 Task: Look for products in the category "Health Care Supplies" from Store Brand only.
Action: Mouse moved to (272, 122)
Screenshot: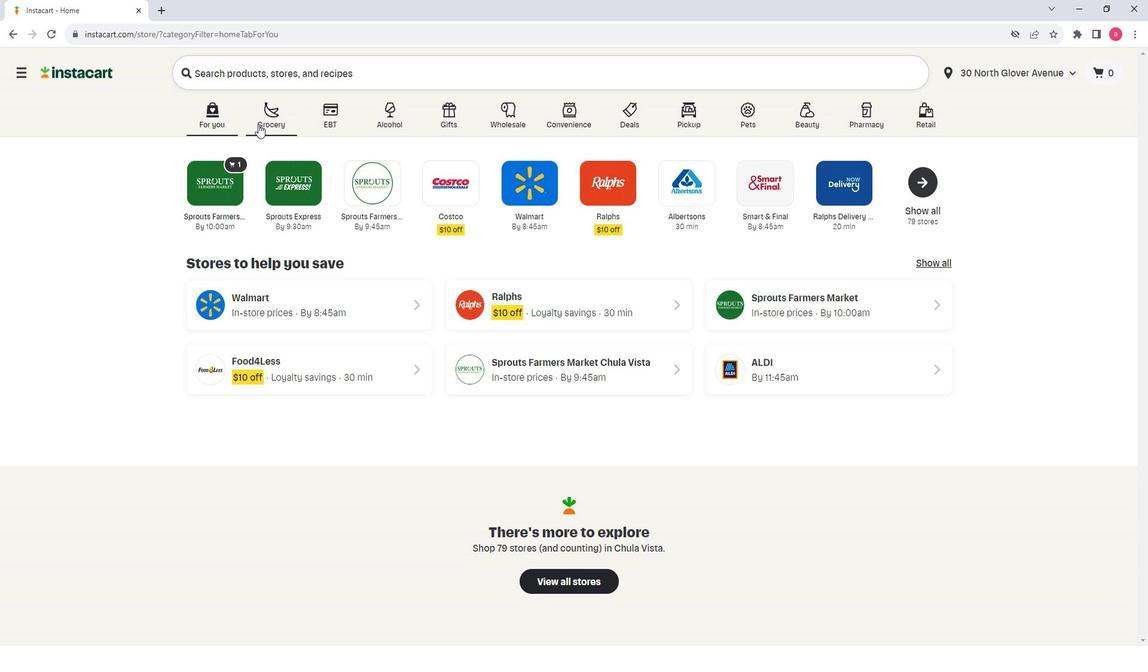 
Action: Mouse pressed left at (272, 122)
Screenshot: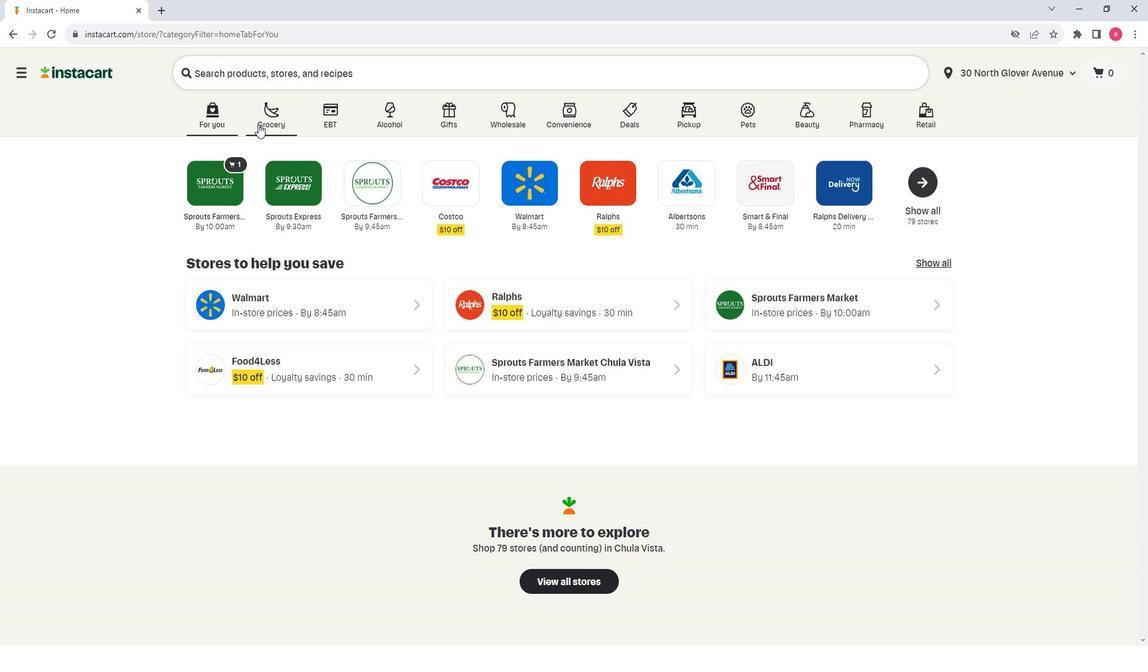 
Action: Mouse moved to (352, 351)
Screenshot: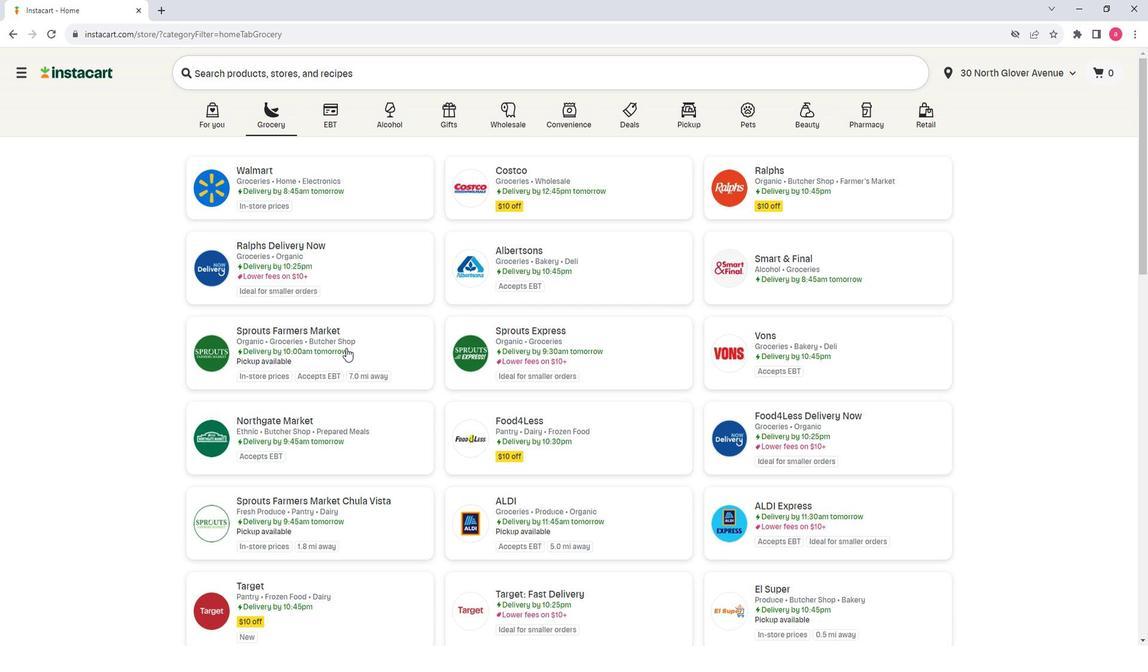
Action: Mouse pressed left at (352, 351)
Screenshot: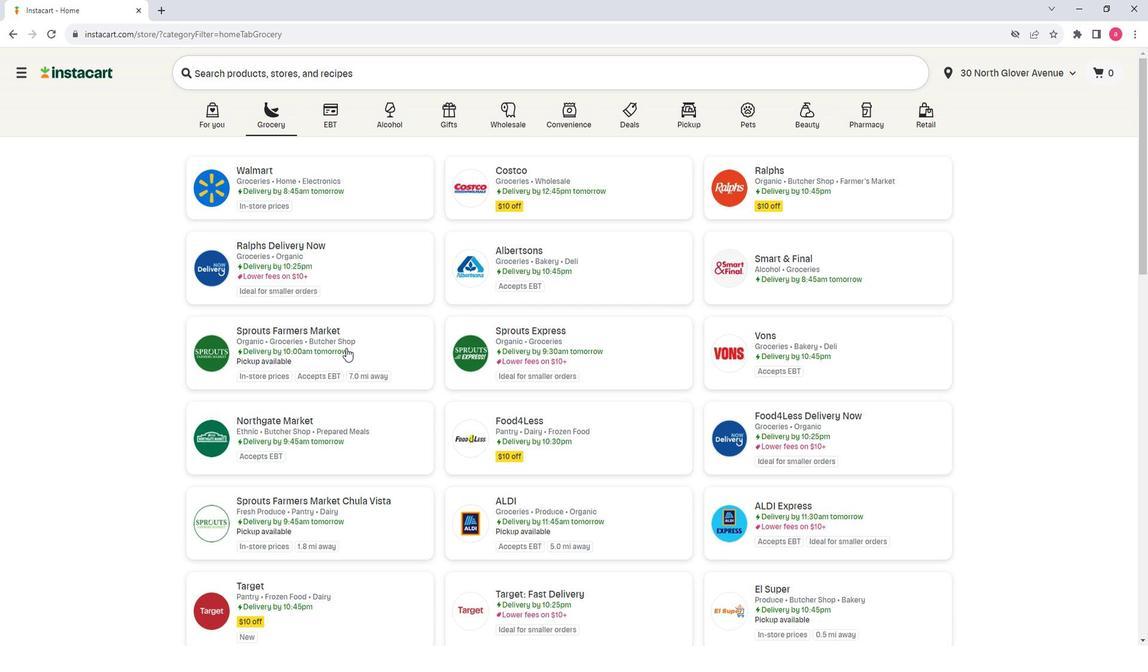 
Action: Mouse moved to (138, 378)
Screenshot: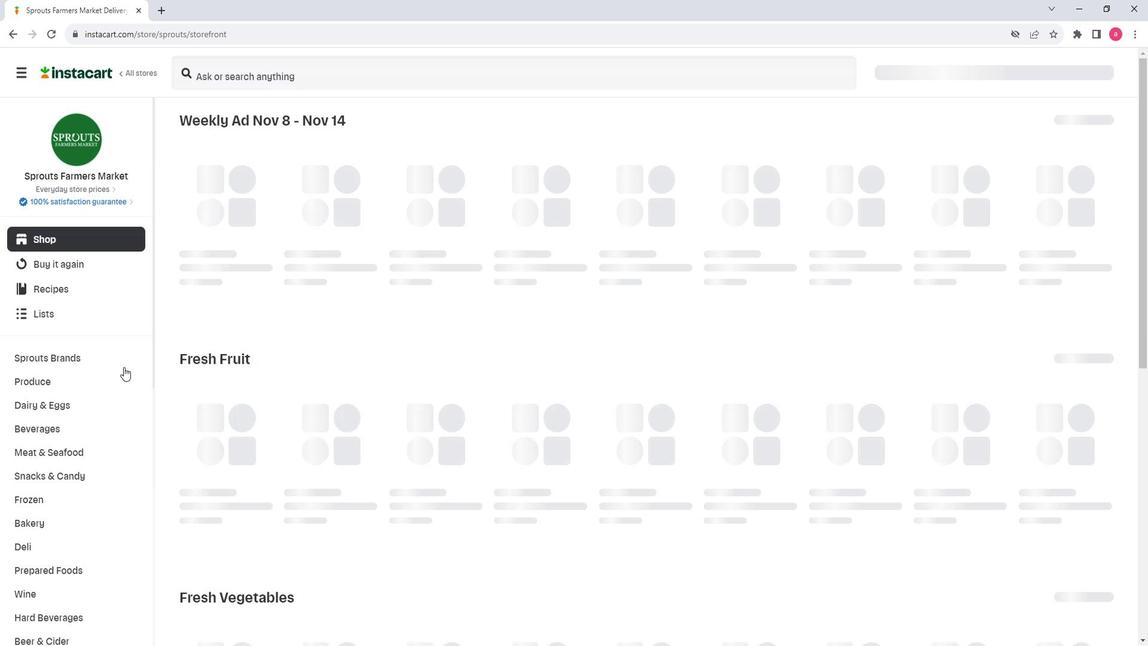 
Action: Mouse scrolled (138, 377) with delta (0, 0)
Screenshot: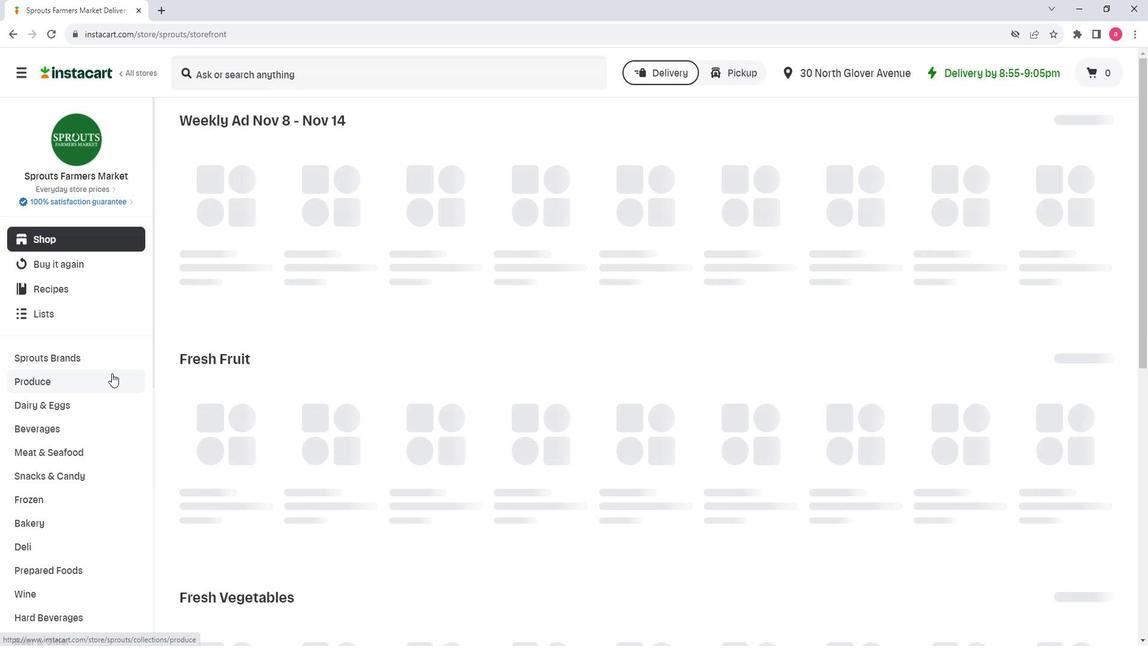 
Action: Mouse scrolled (138, 377) with delta (0, 0)
Screenshot: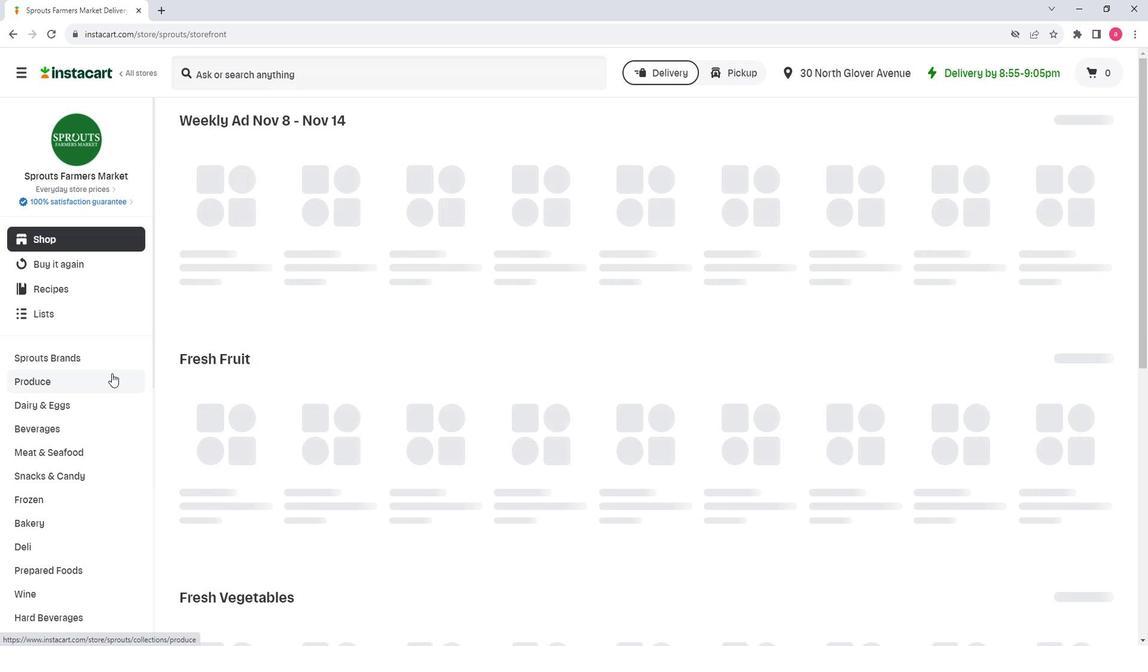 
Action: Mouse scrolled (138, 377) with delta (0, 0)
Screenshot: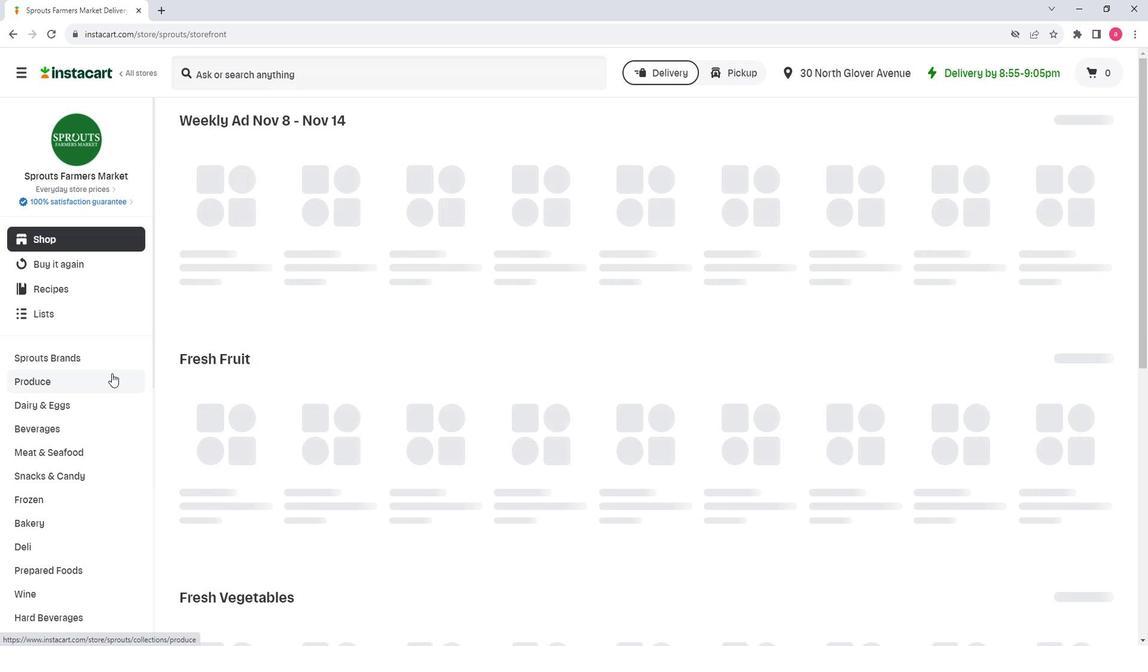 
Action: Mouse scrolled (138, 377) with delta (0, 0)
Screenshot: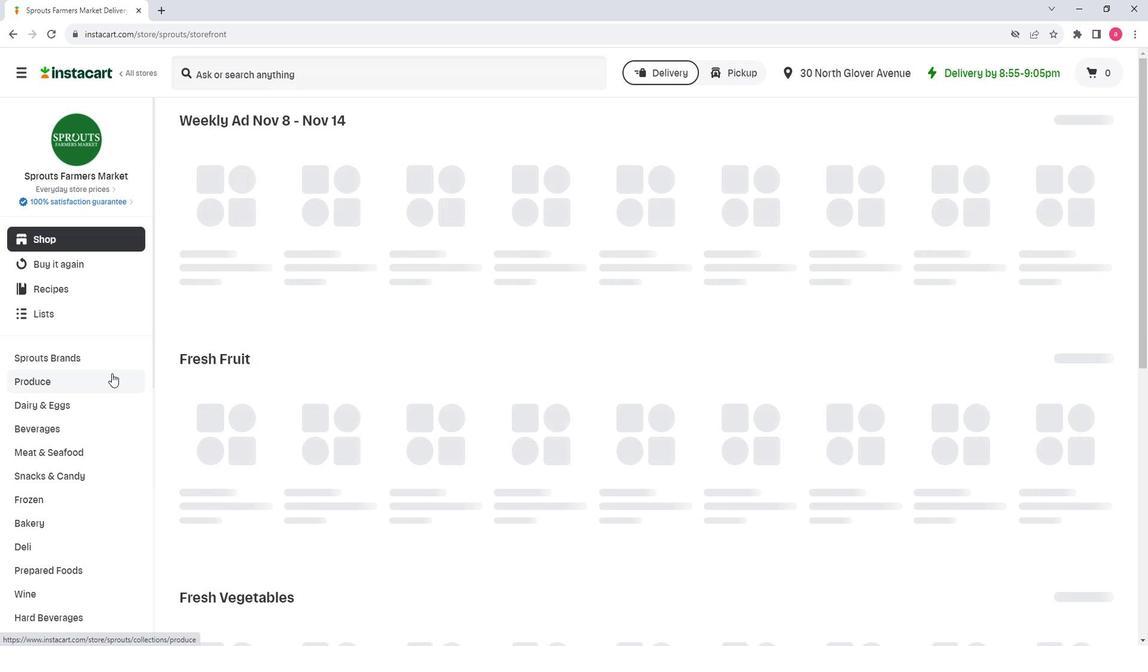 
Action: Mouse scrolled (138, 377) with delta (0, 0)
Screenshot: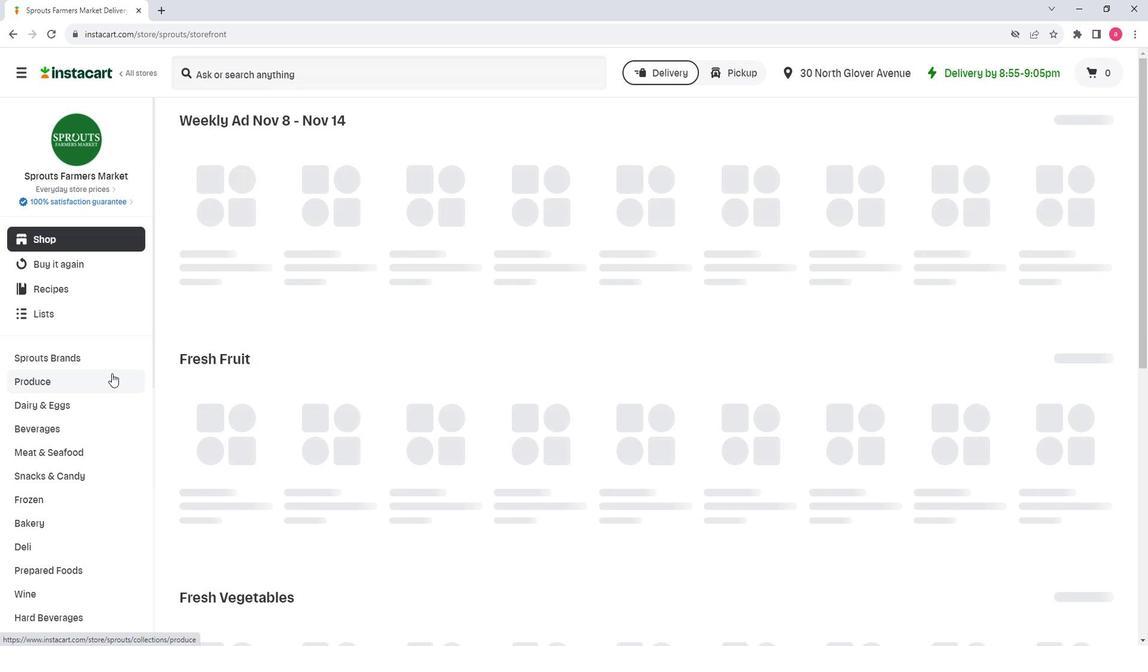 
Action: Mouse moved to (129, 393)
Screenshot: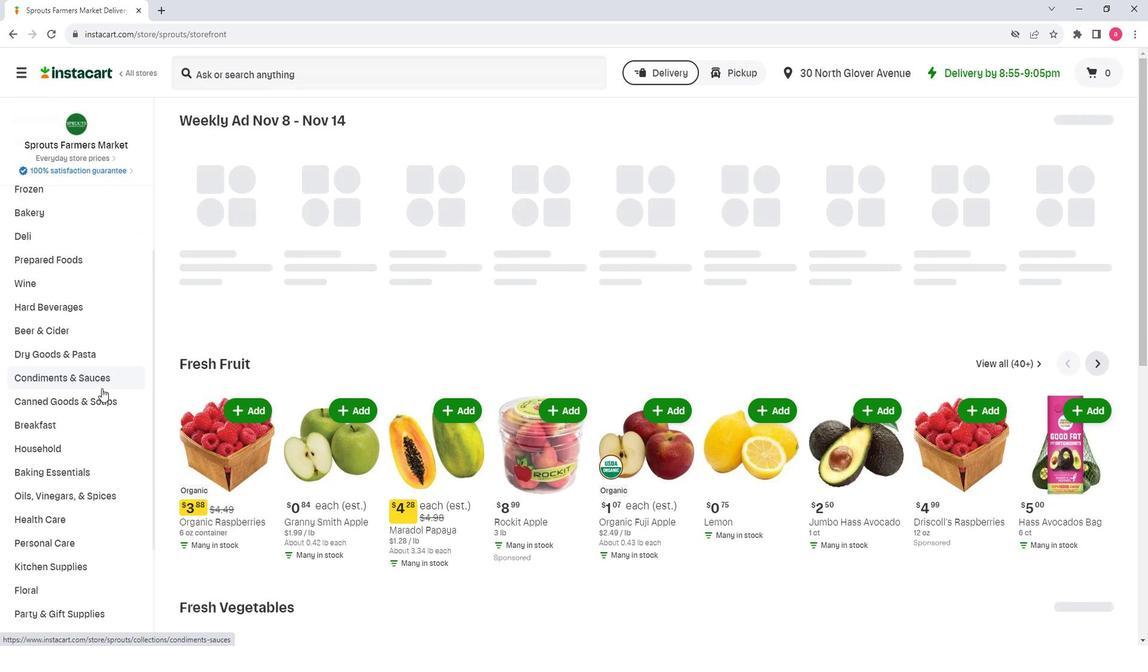 
Action: Mouse scrolled (129, 393) with delta (0, 0)
Screenshot: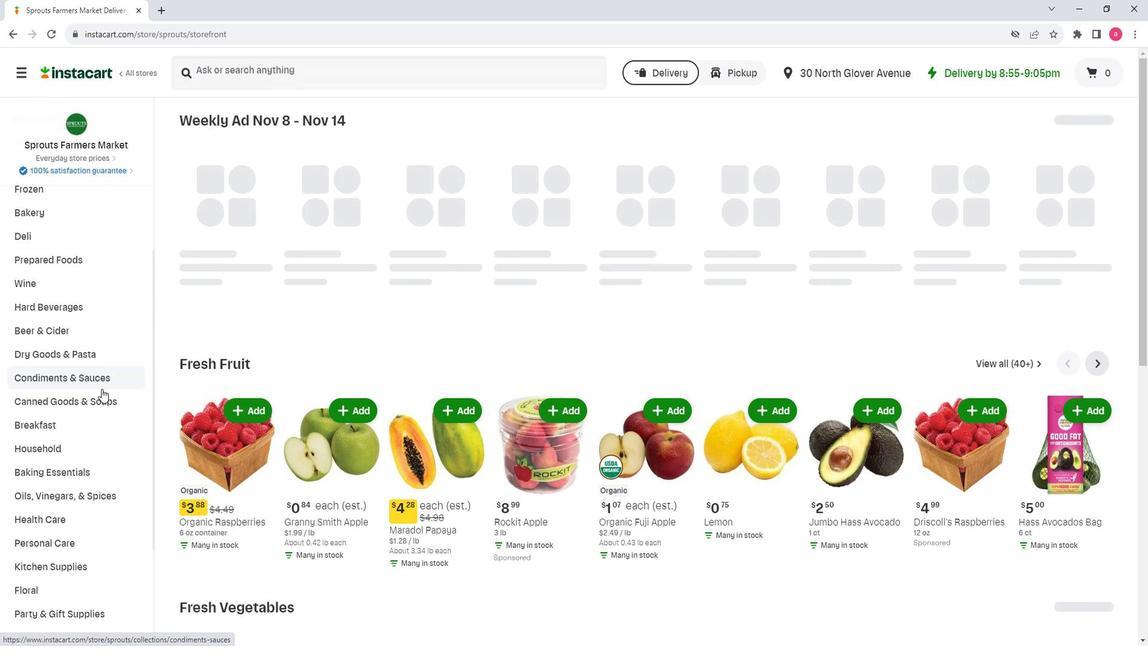 
Action: Mouse scrolled (129, 393) with delta (0, 0)
Screenshot: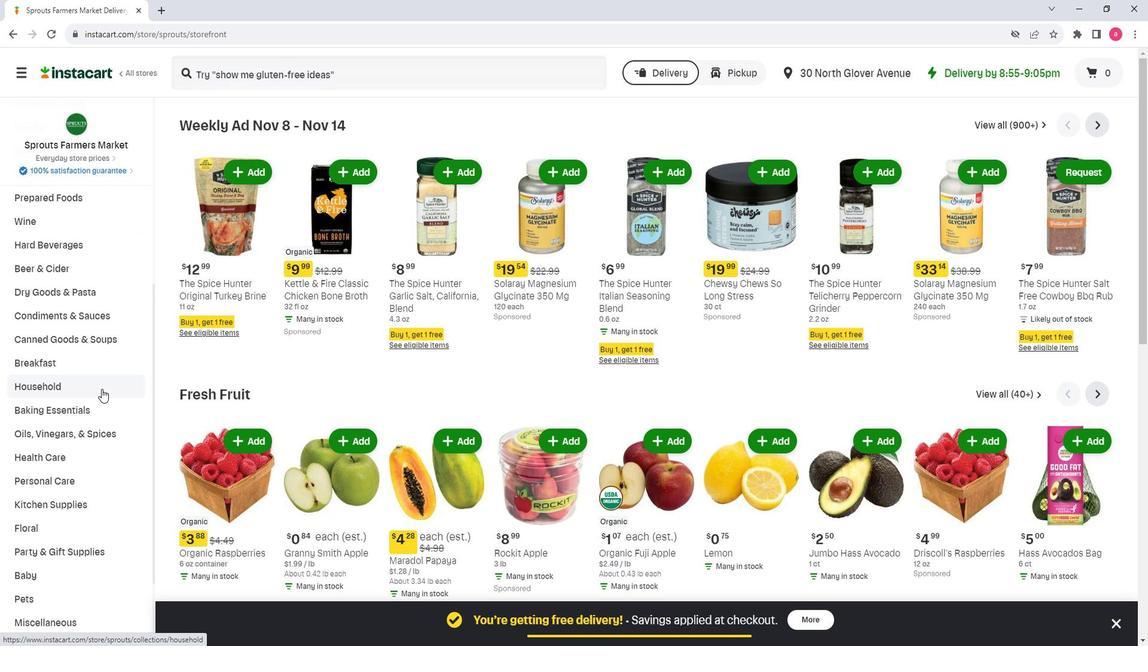 
Action: Mouse pressed left at (129, 393)
Screenshot: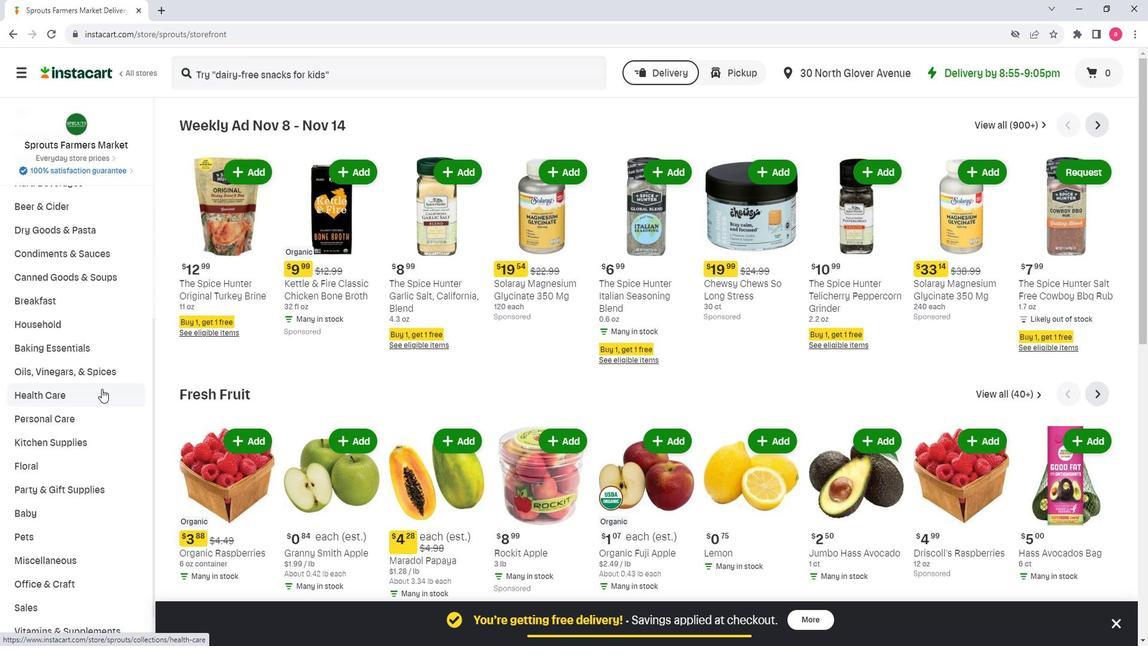 
Action: Mouse moved to (1048, 163)
Screenshot: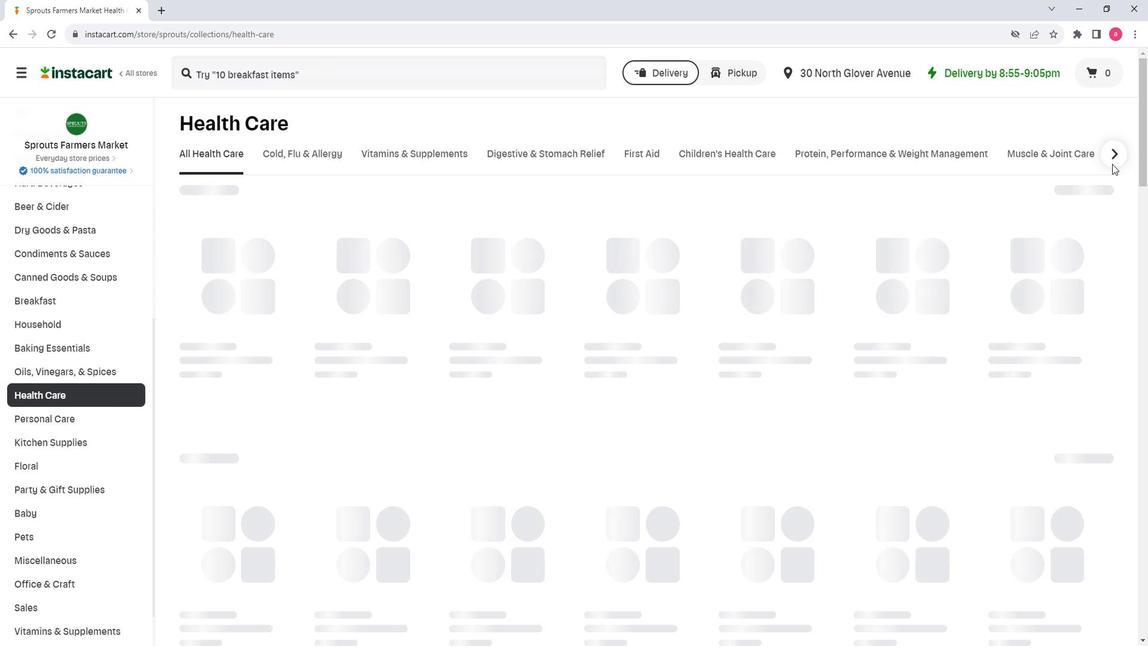 
Action: Mouse pressed left at (1048, 163)
Screenshot: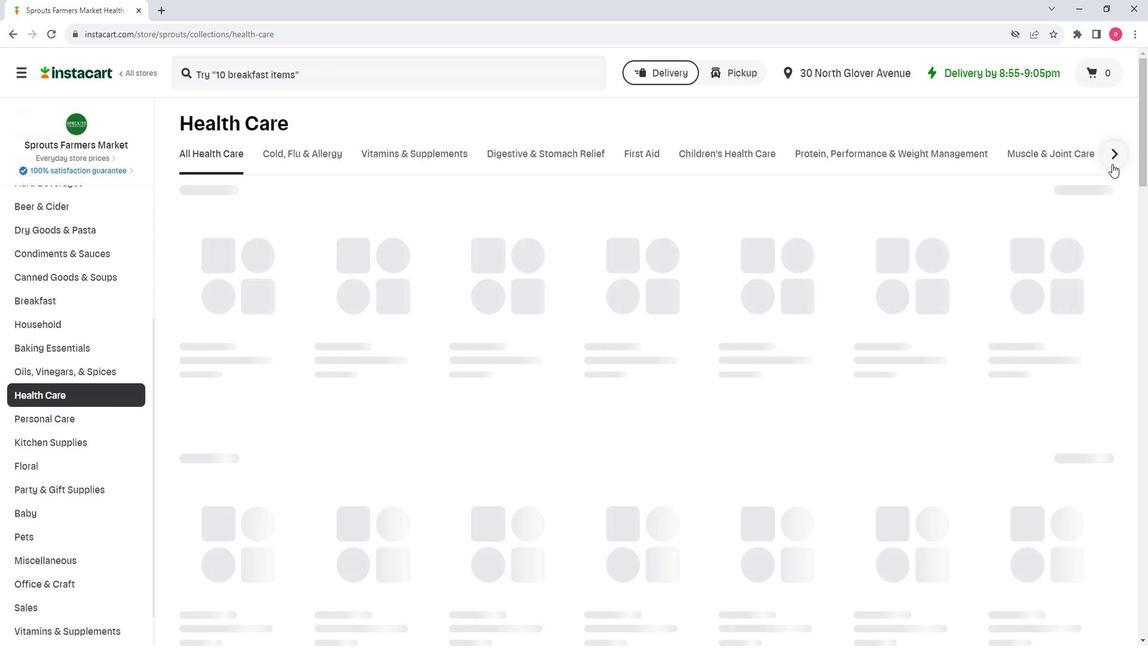 
Action: Mouse moved to (925, 152)
Screenshot: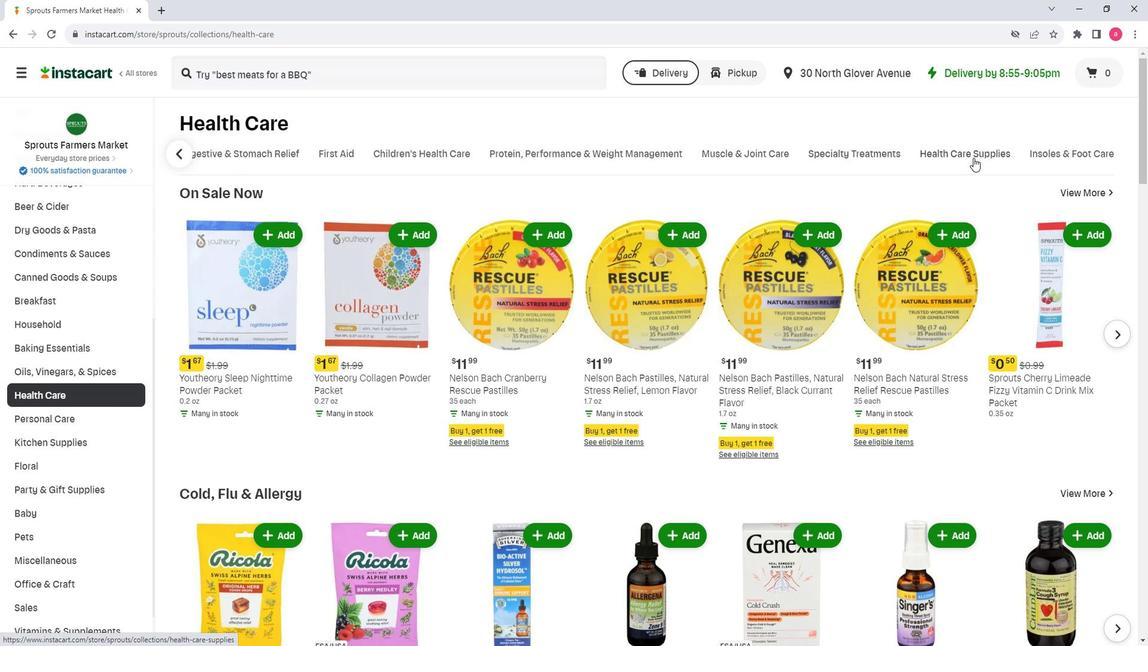 
Action: Mouse pressed left at (925, 152)
Screenshot: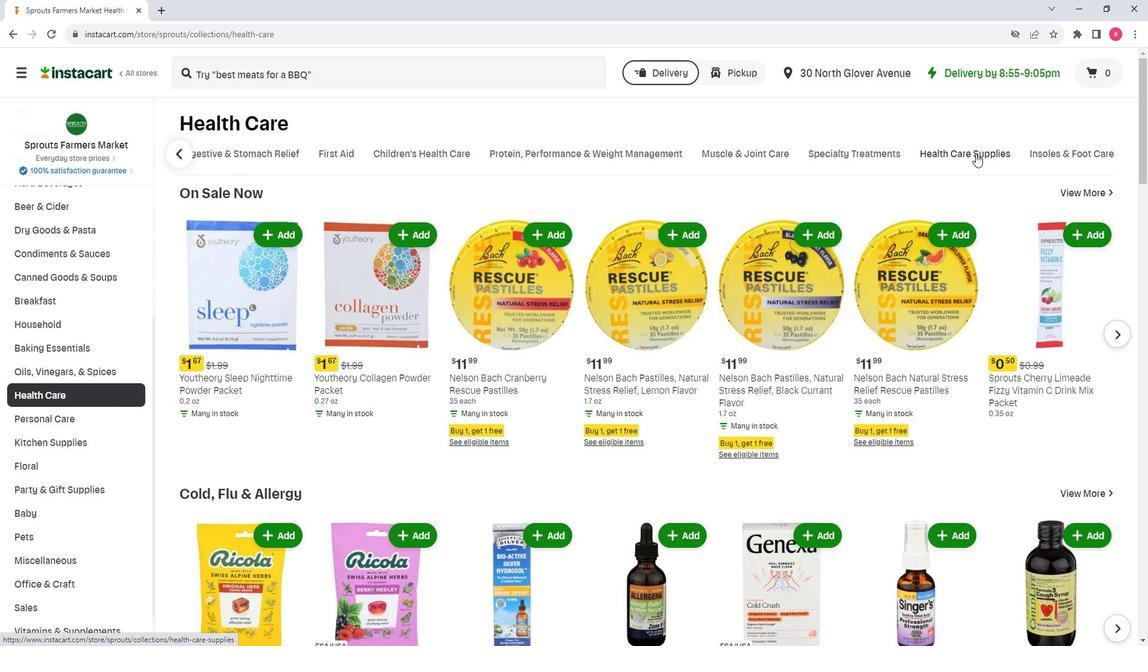 
Action: Mouse moved to (214, 189)
Screenshot: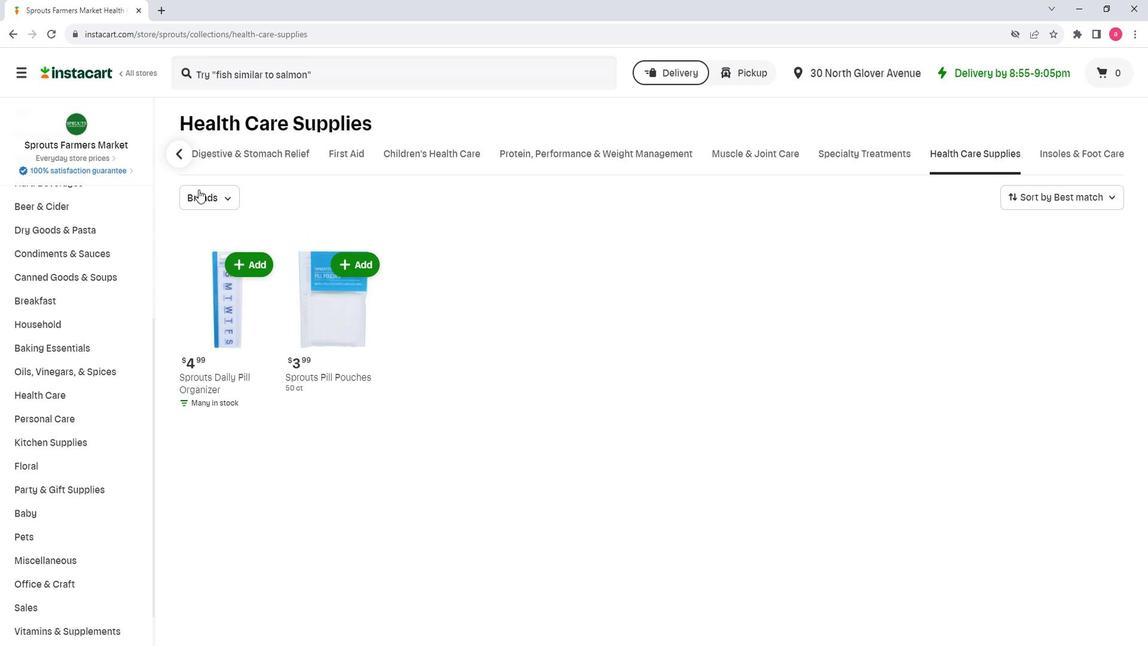 
Action: Mouse pressed left at (214, 189)
Screenshot: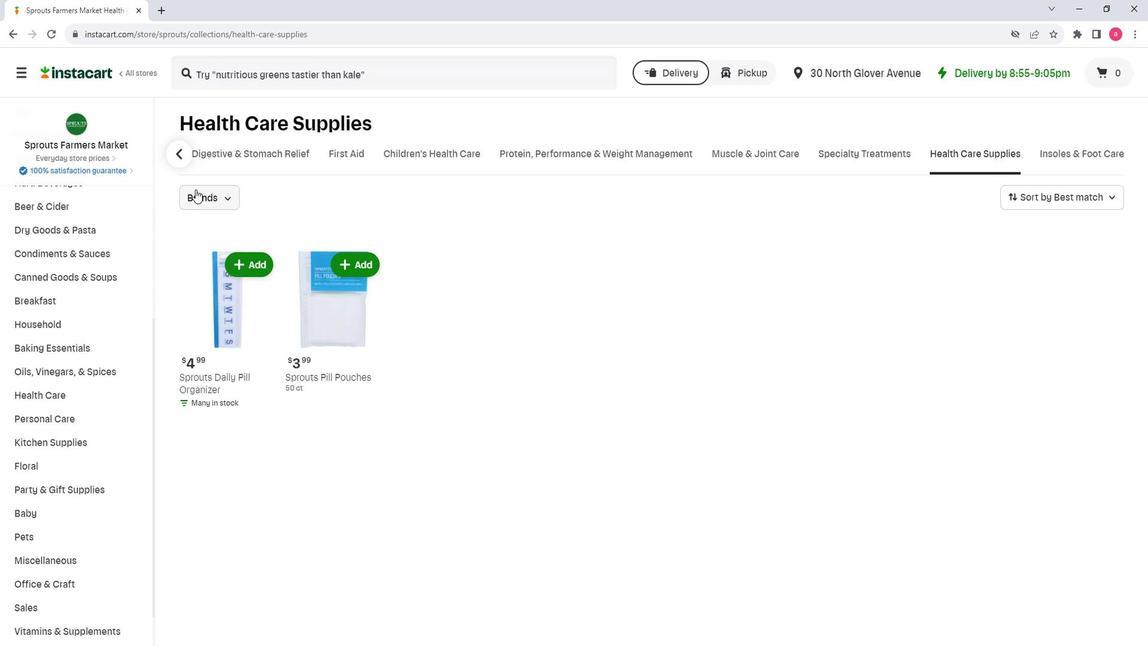 
Action: Mouse moved to (245, 238)
Screenshot: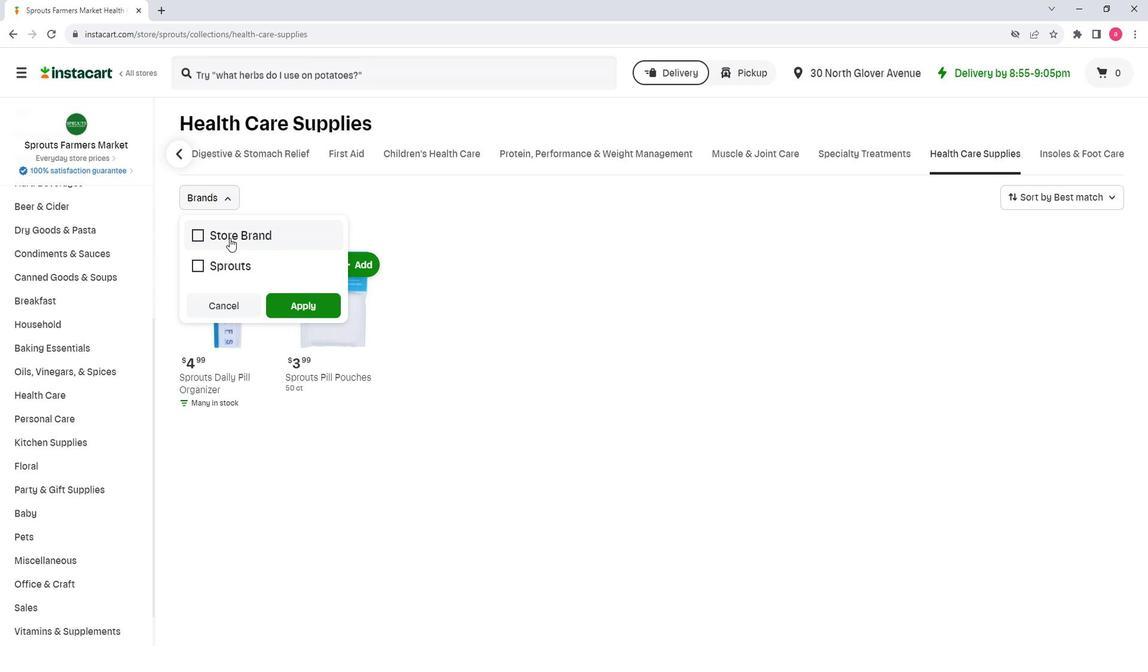 
Action: Mouse pressed left at (245, 238)
Screenshot: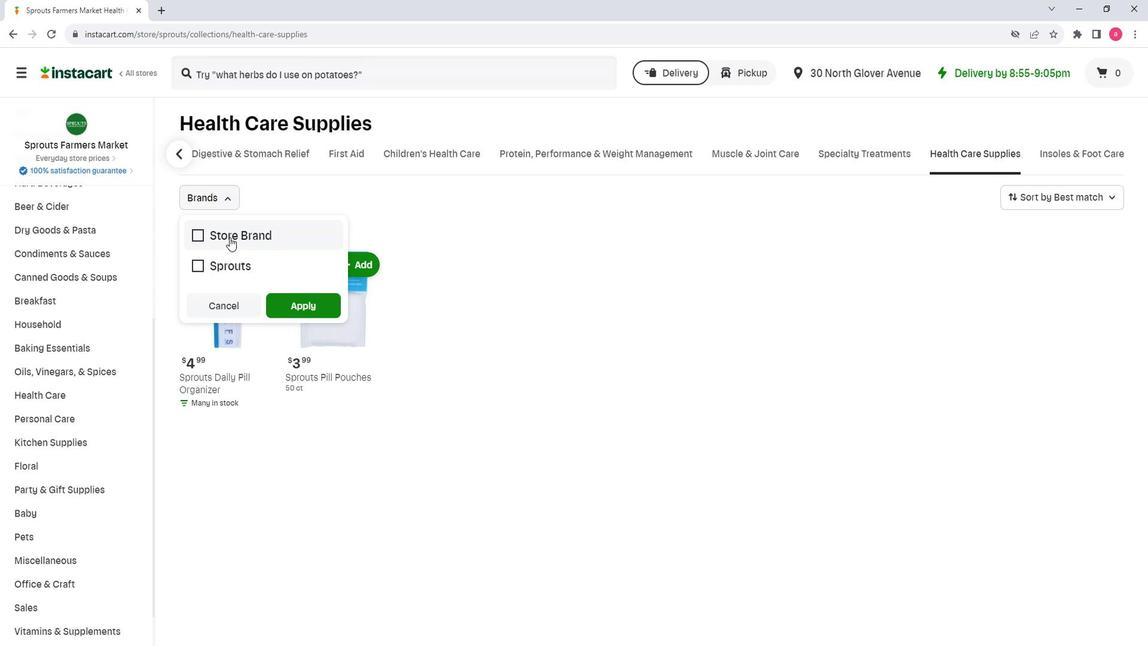 
Action: Mouse moved to (293, 308)
Screenshot: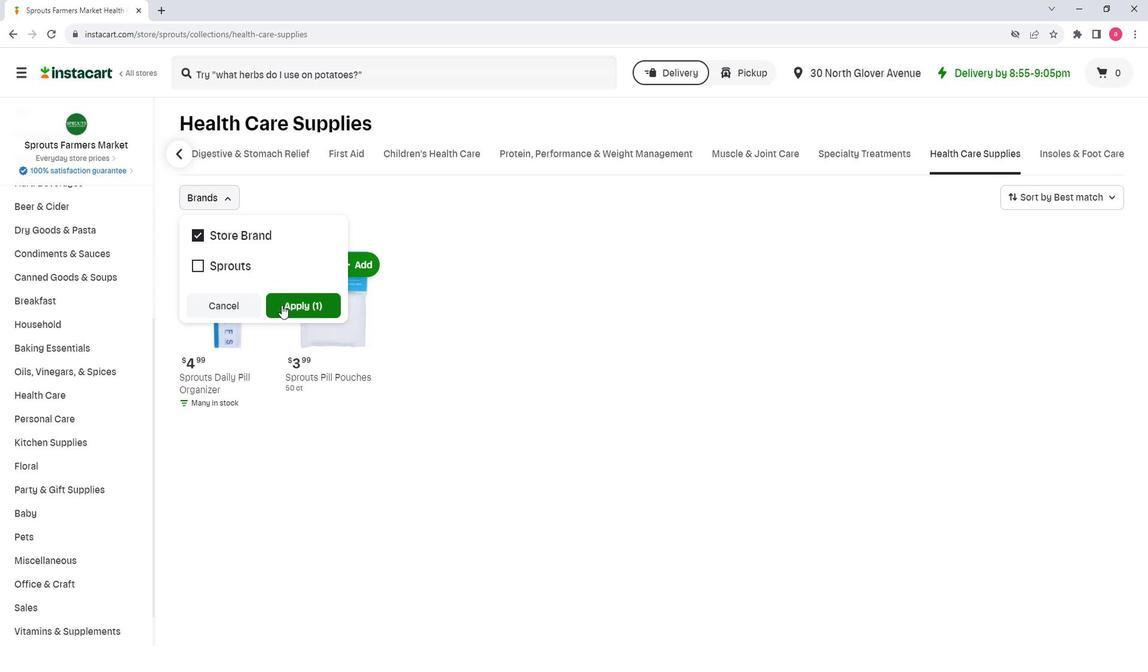 
Action: Mouse pressed left at (293, 308)
Screenshot: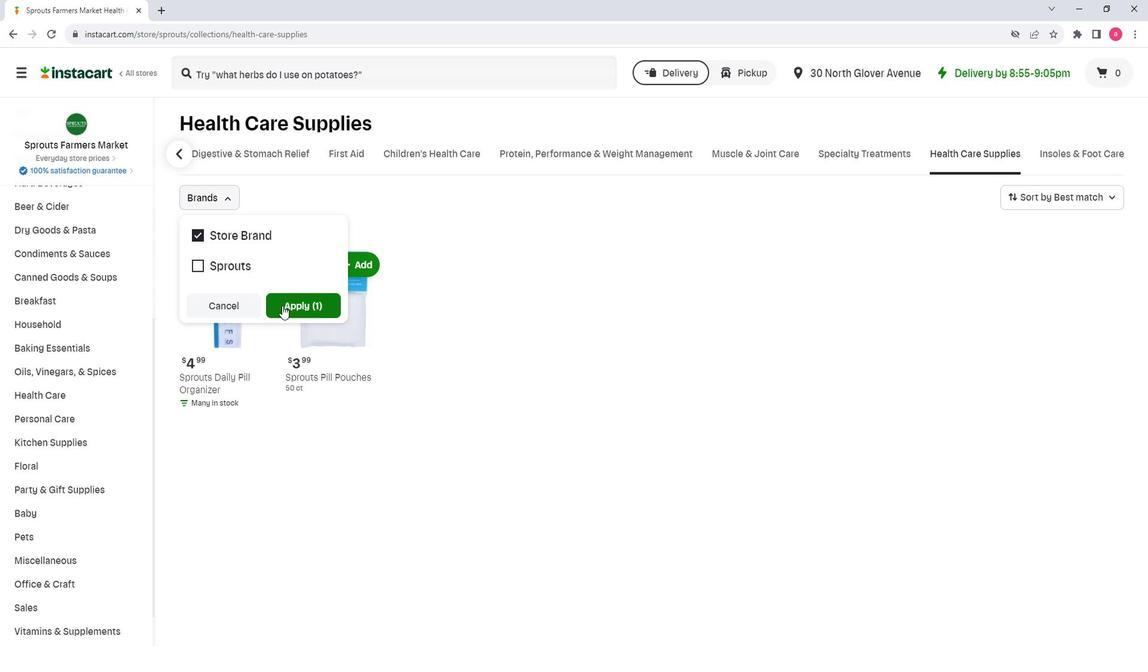 
Action: Mouse moved to (688, 271)
Screenshot: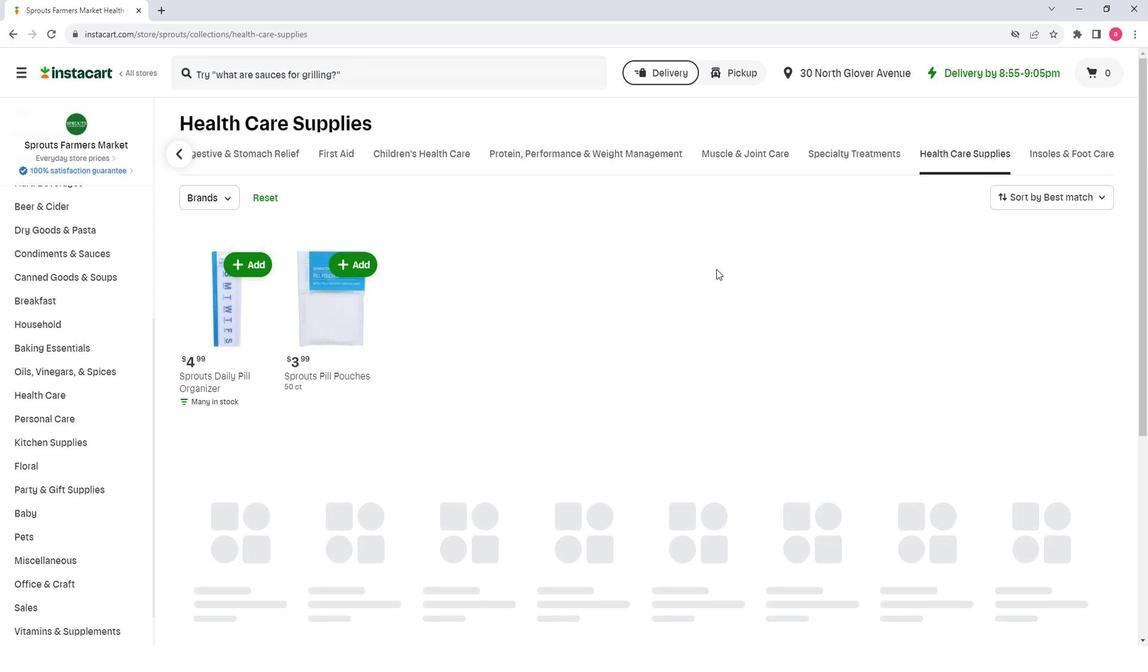 
Action: Mouse scrolled (688, 270) with delta (0, 0)
Screenshot: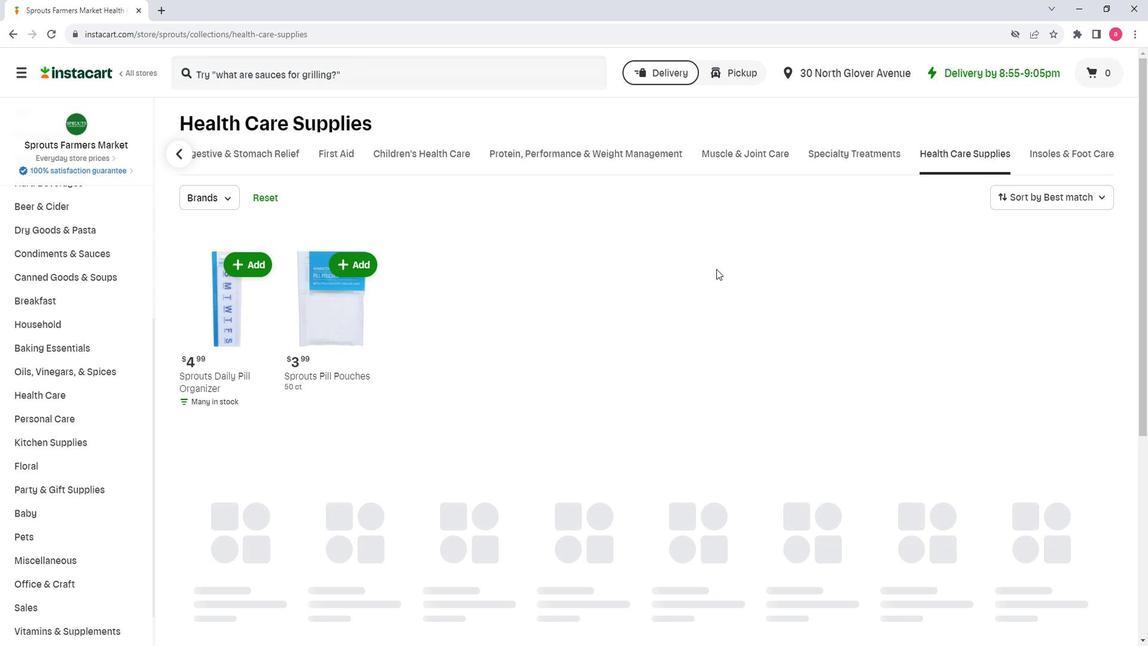 
Action: Mouse scrolled (688, 270) with delta (0, 0)
Screenshot: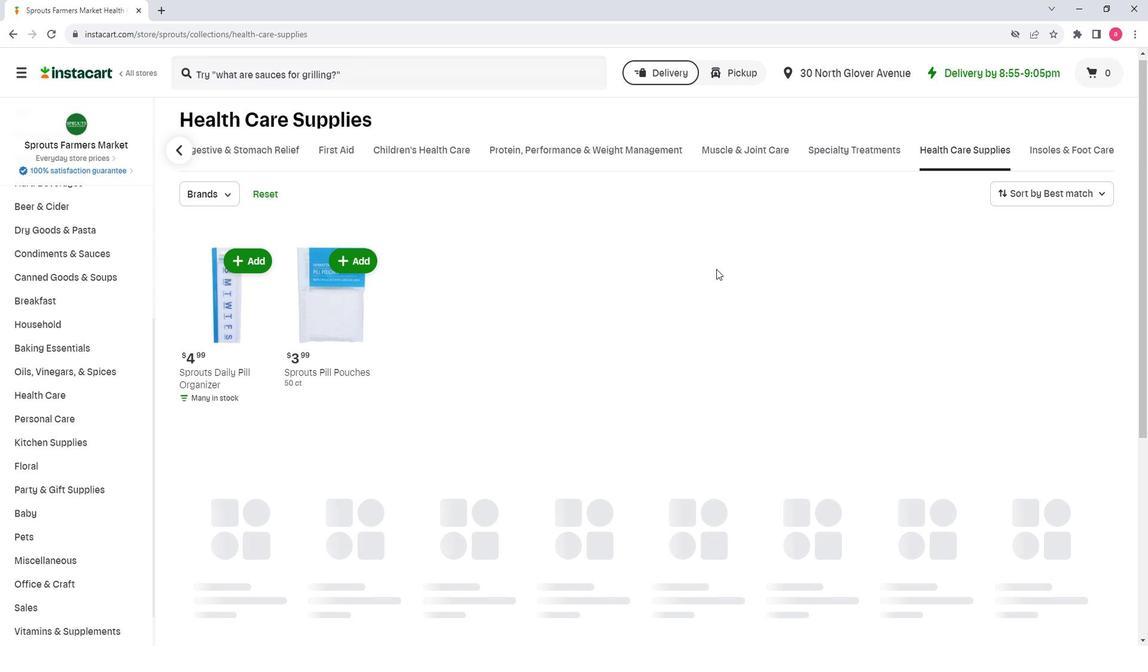 
